Task: Add Irwin Naturals Menthol 1000mg CBD Cream to the cart.
Action: Mouse moved to (288, 140)
Screenshot: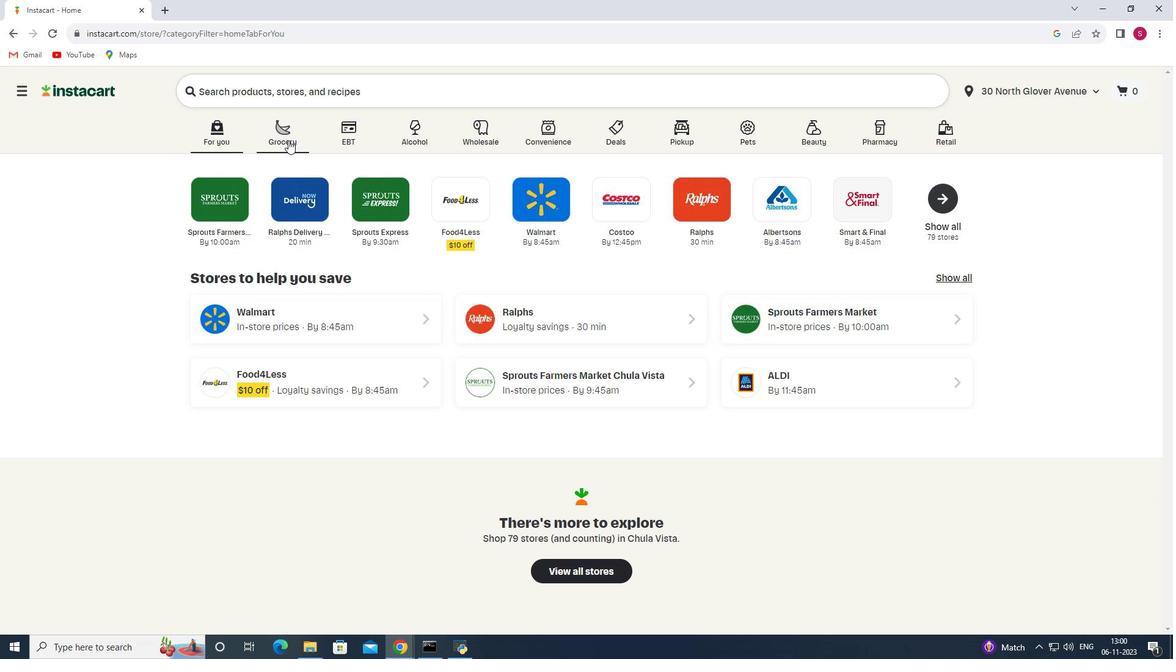 
Action: Mouse pressed left at (288, 140)
Screenshot: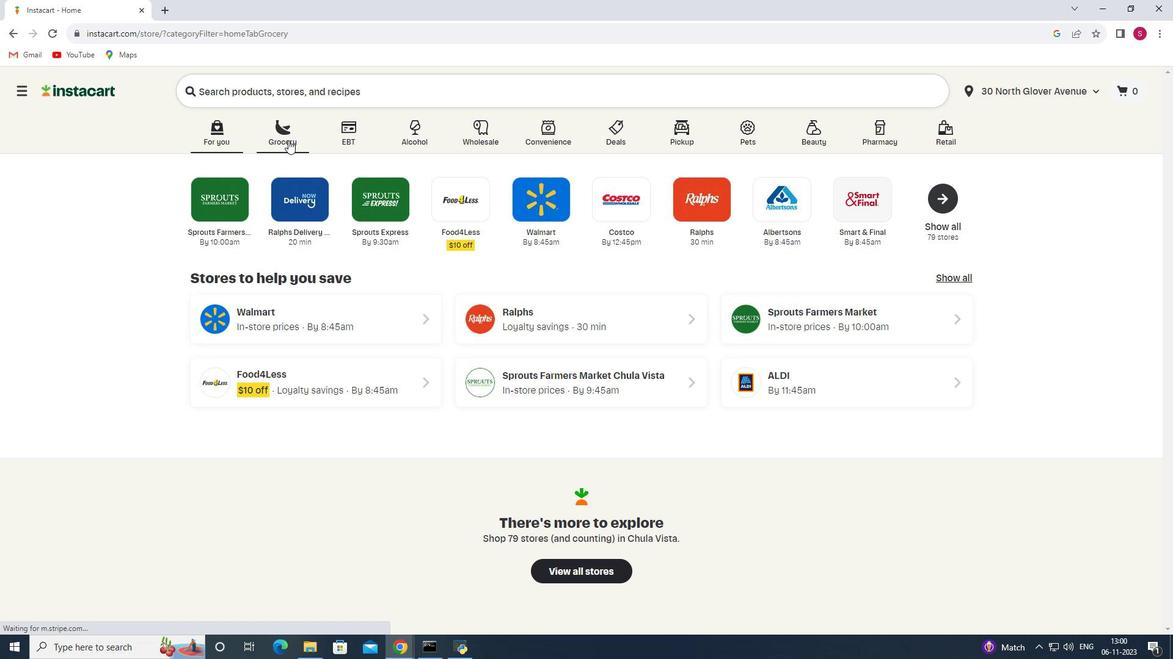 
Action: Mouse moved to (317, 345)
Screenshot: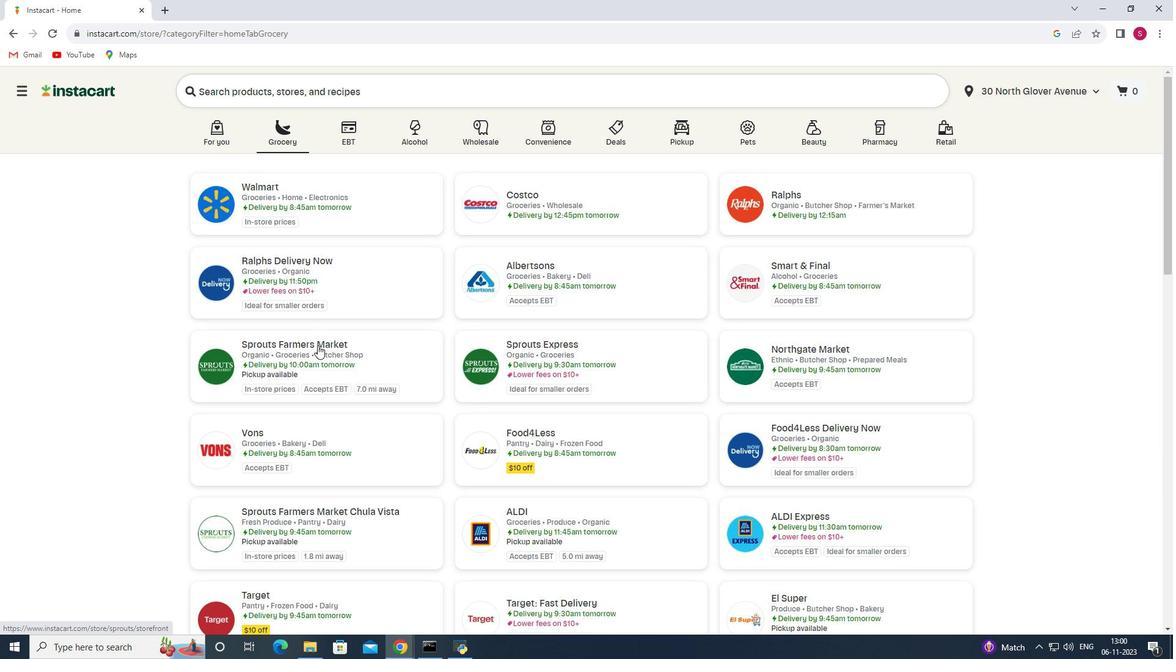 
Action: Mouse pressed left at (317, 345)
Screenshot: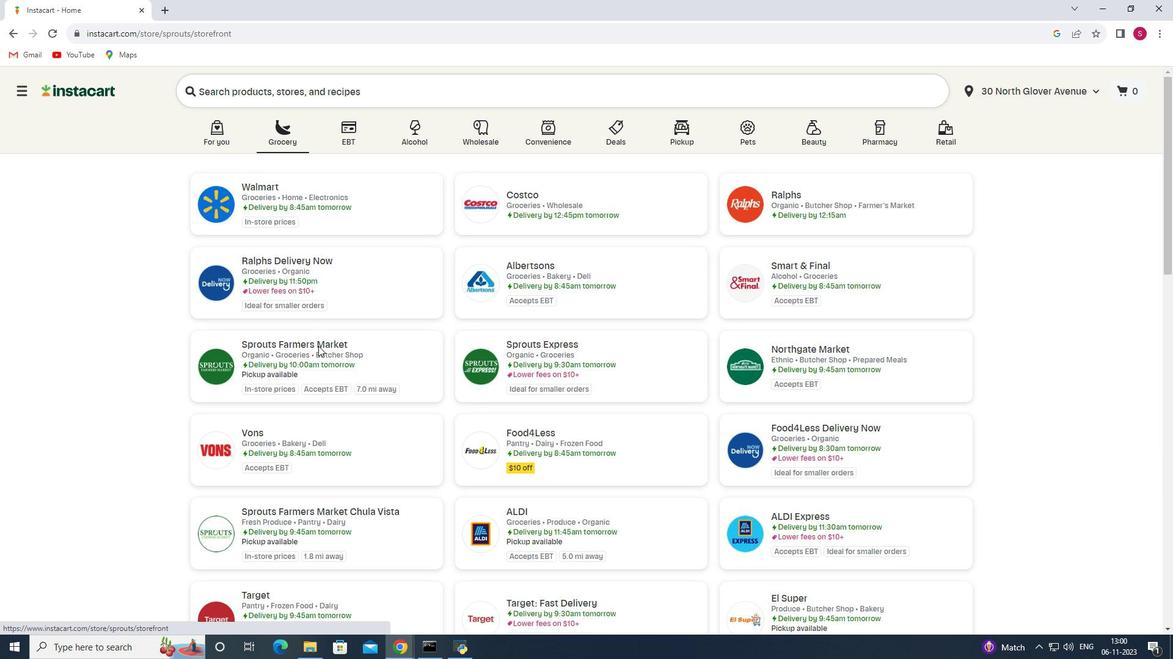 
Action: Mouse moved to (59, 405)
Screenshot: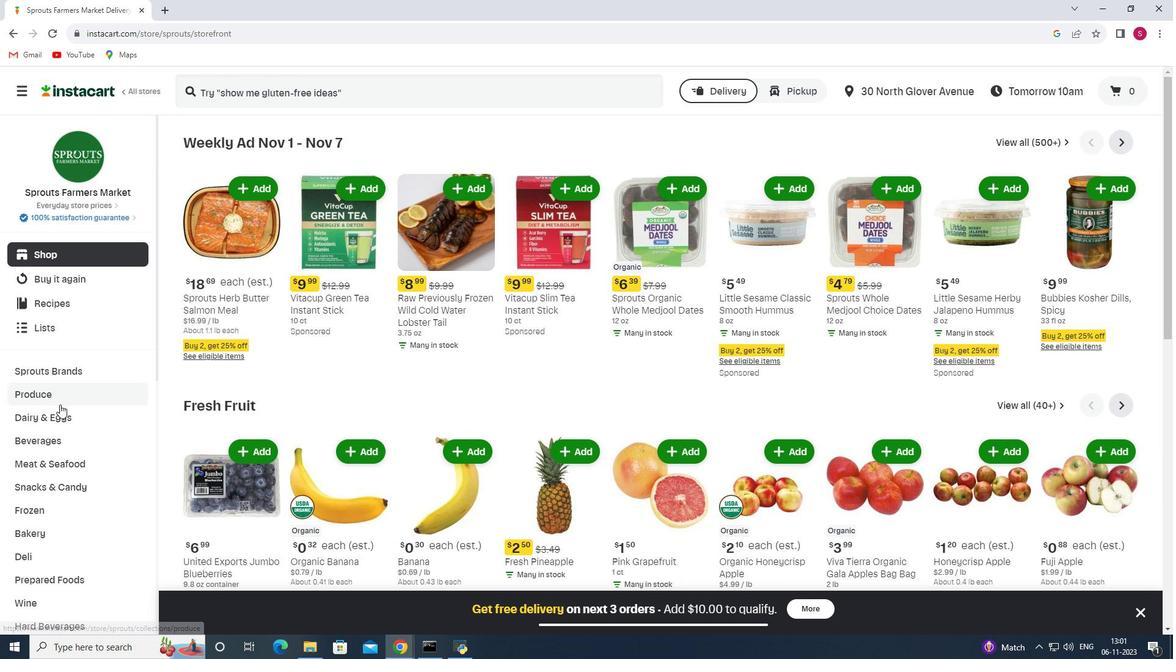 
Action: Mouse scrolled (59, 404) with delta (0, 0)
Screenshot: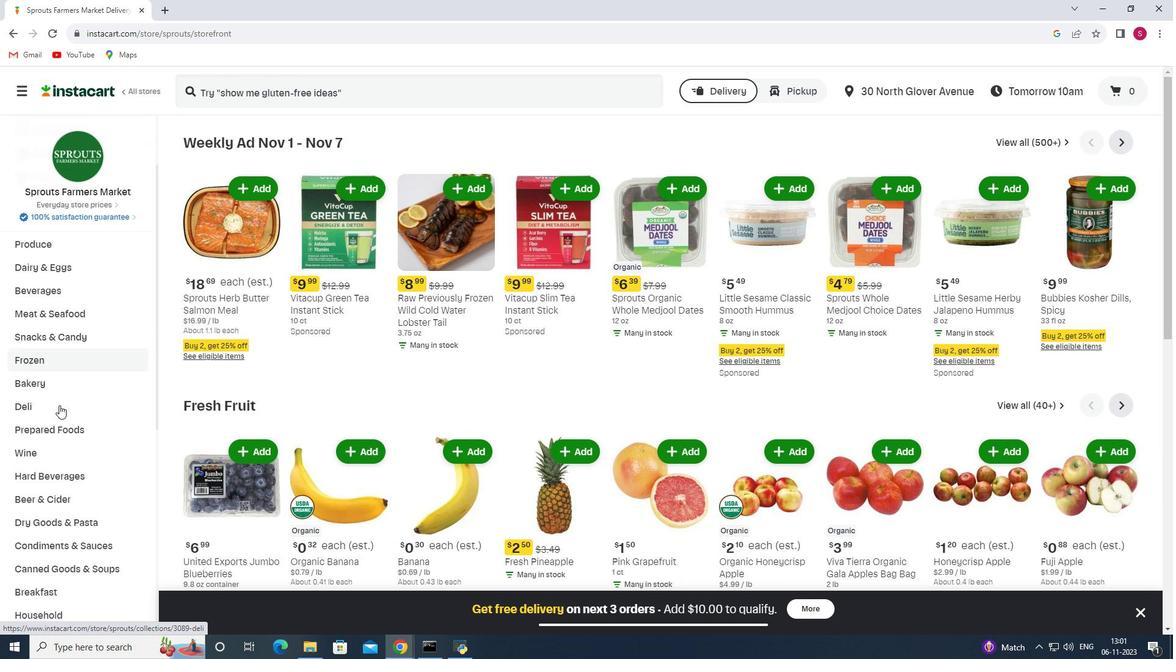 
Action: Mouse scrolled (59, 404) with delta (0, 0)
Screenshot: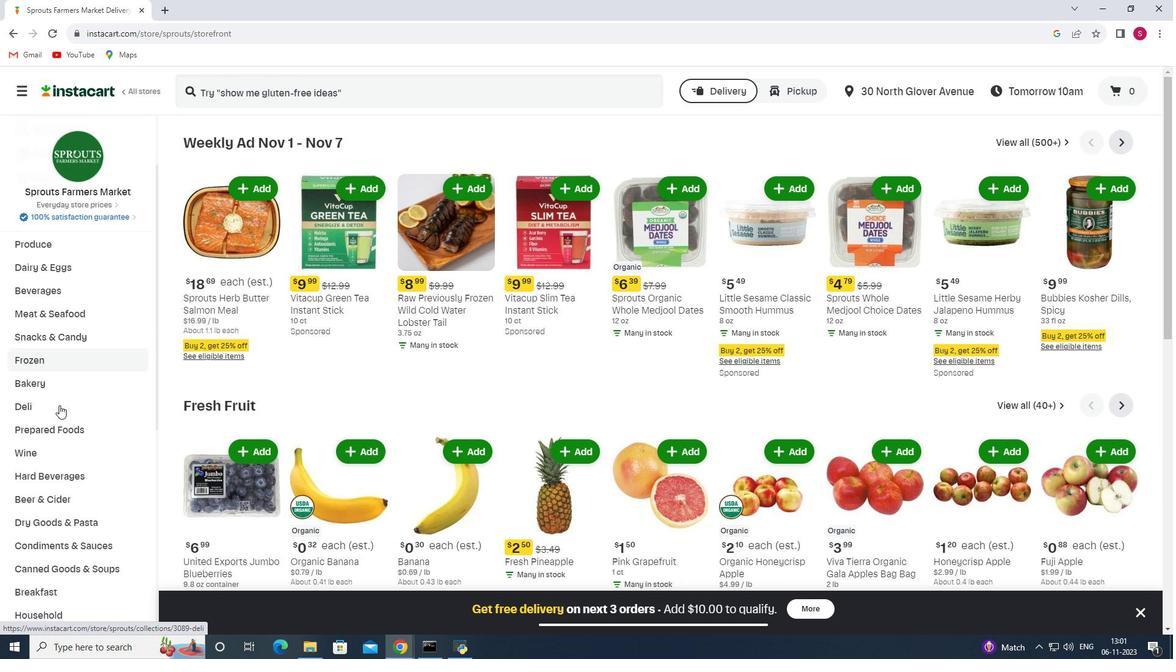 
Action: Mouse scrolled (59, 404) with delta (0, 0)
Screenshot: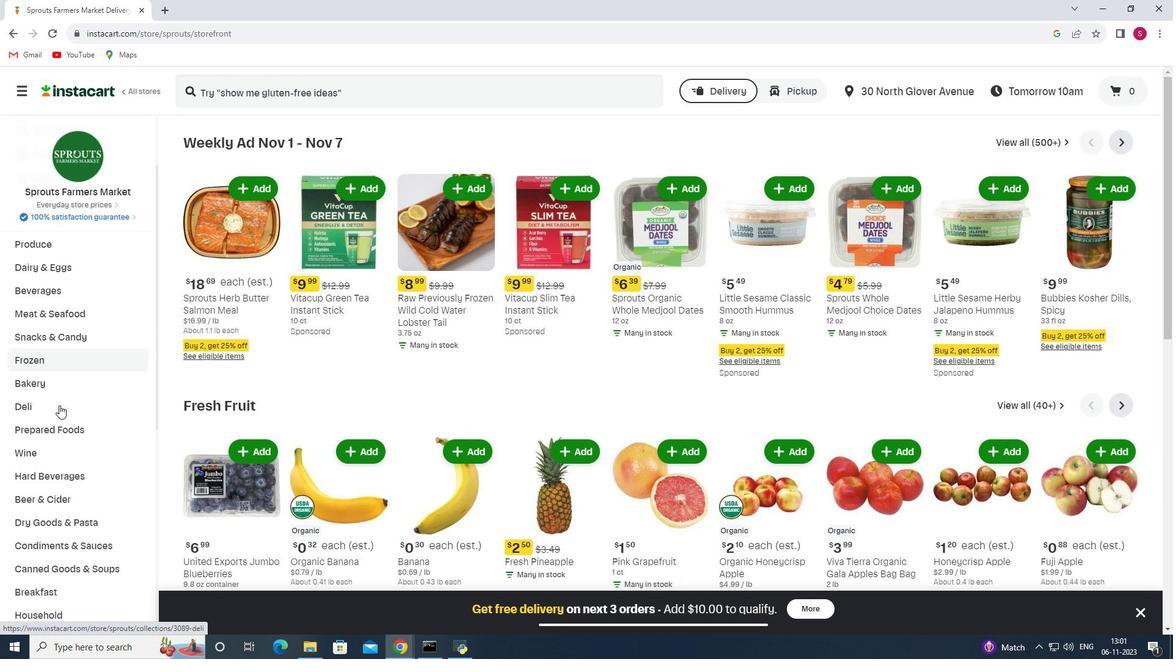 
Action: Mouse moved to (59, 405)
Screenshot: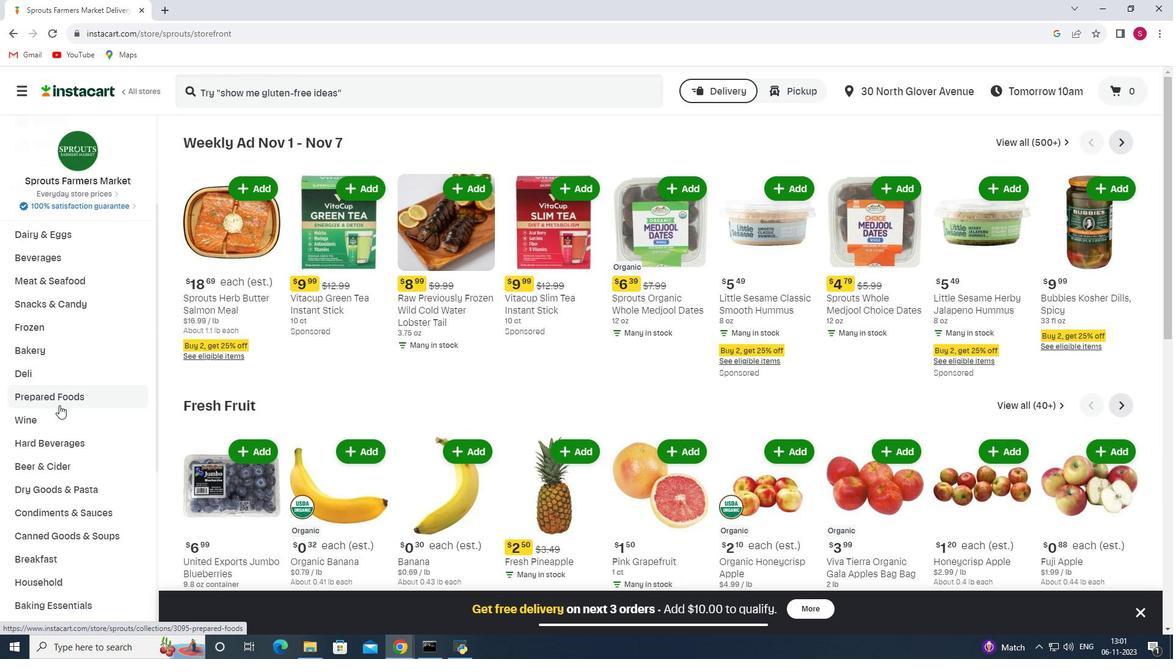 
Action: Mouse scrolled (59, 405) with delta (0, 0)
Screenshot: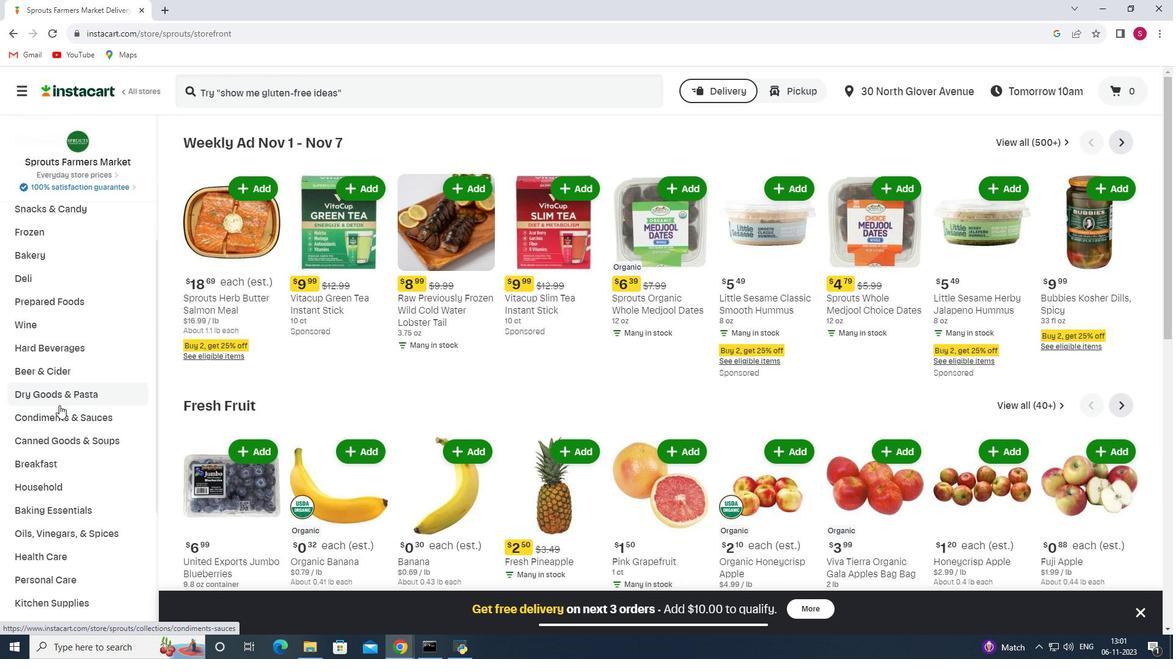 
Action: Mouse scrolled (59, 405) with delta (0, 0)
Screenshot: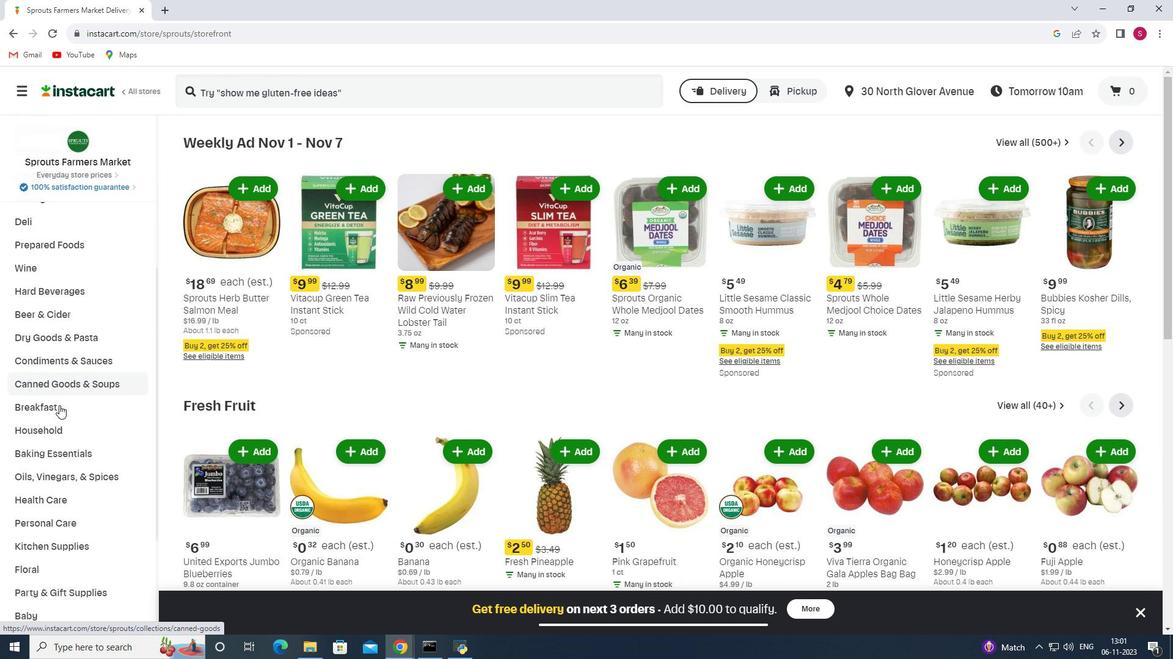 
Action: Mouse scrolled (59, 405) with delta (0, 0)
Screenshot: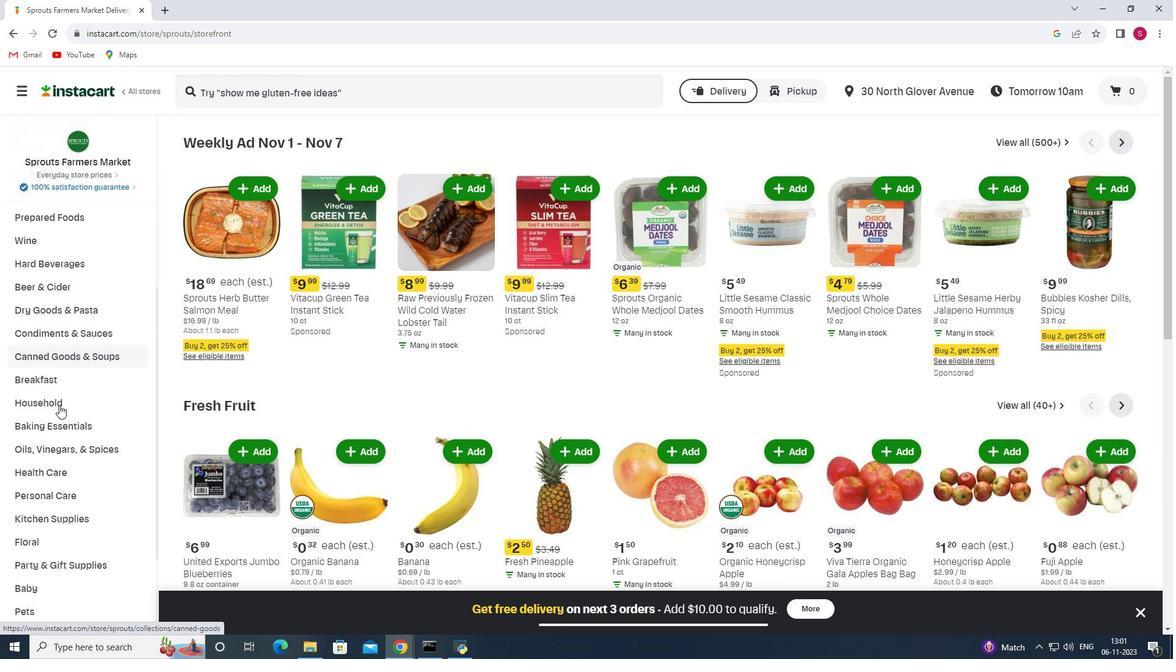 
Action: Mouse moved to (59, 468)
Screenshot: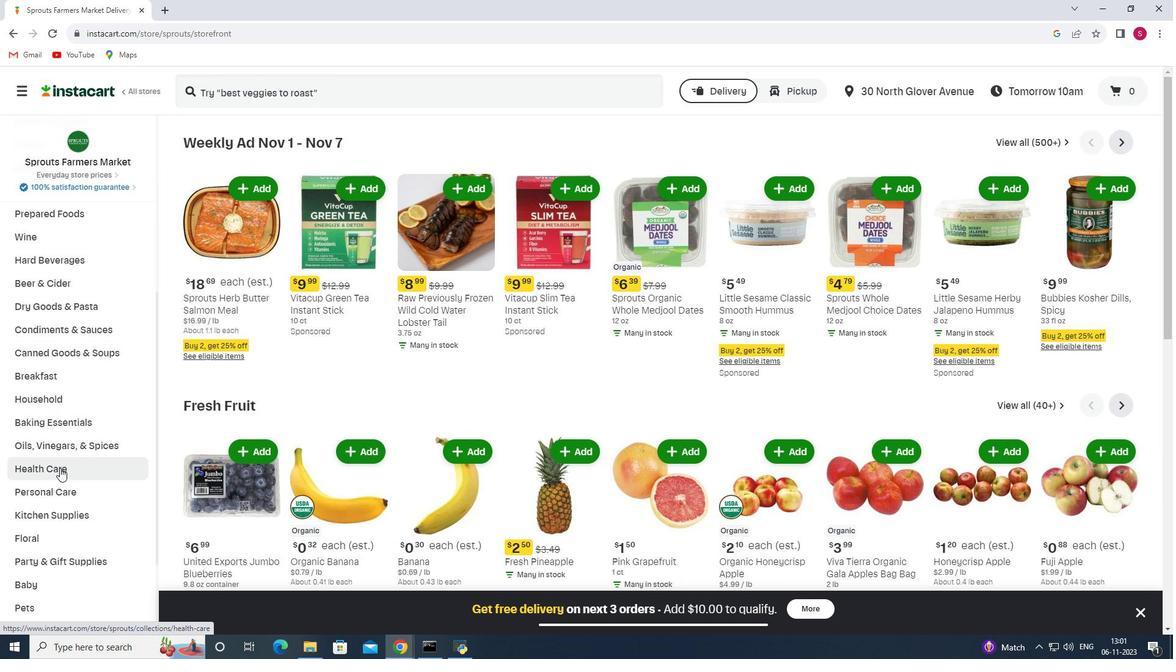 
Action: Mouse pressed left at (59, 468)
Screenshot: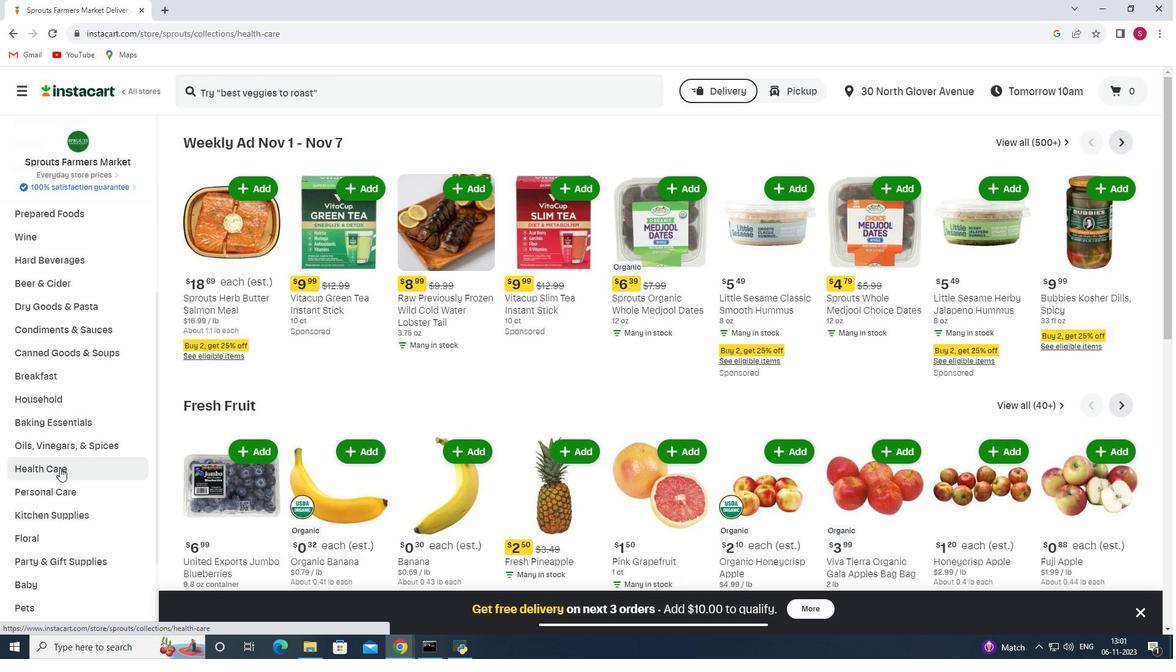
Action: Mouse moved to (422, 170)
Screenshot: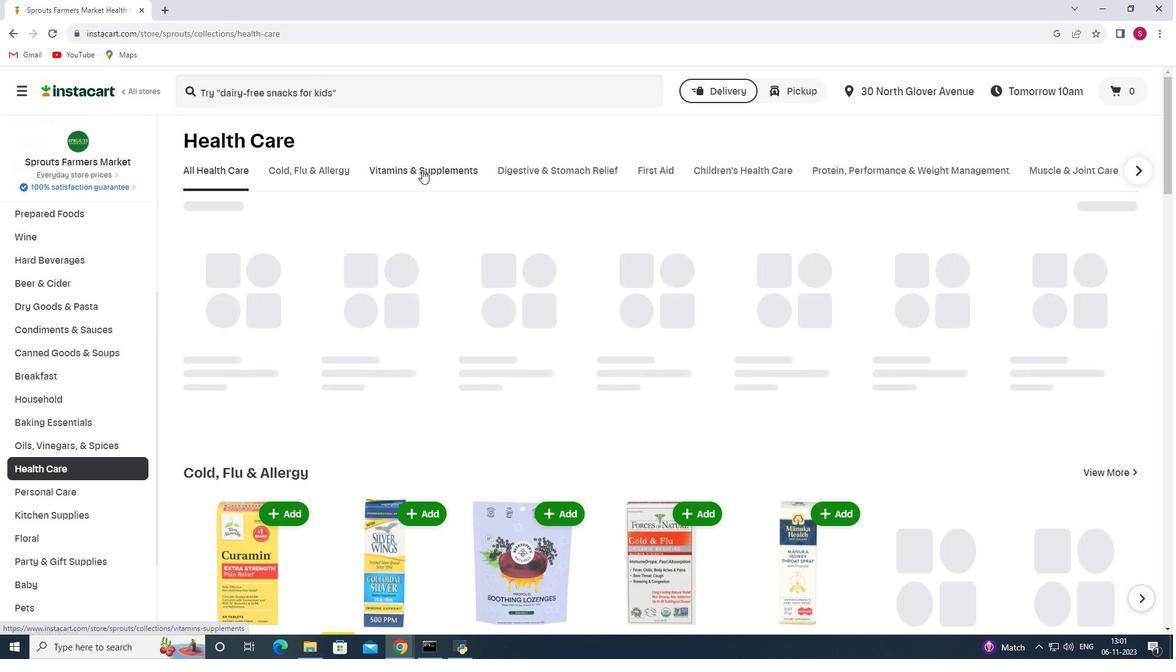 
Action: Mouse pressed left at (422, 170)
Screenshot: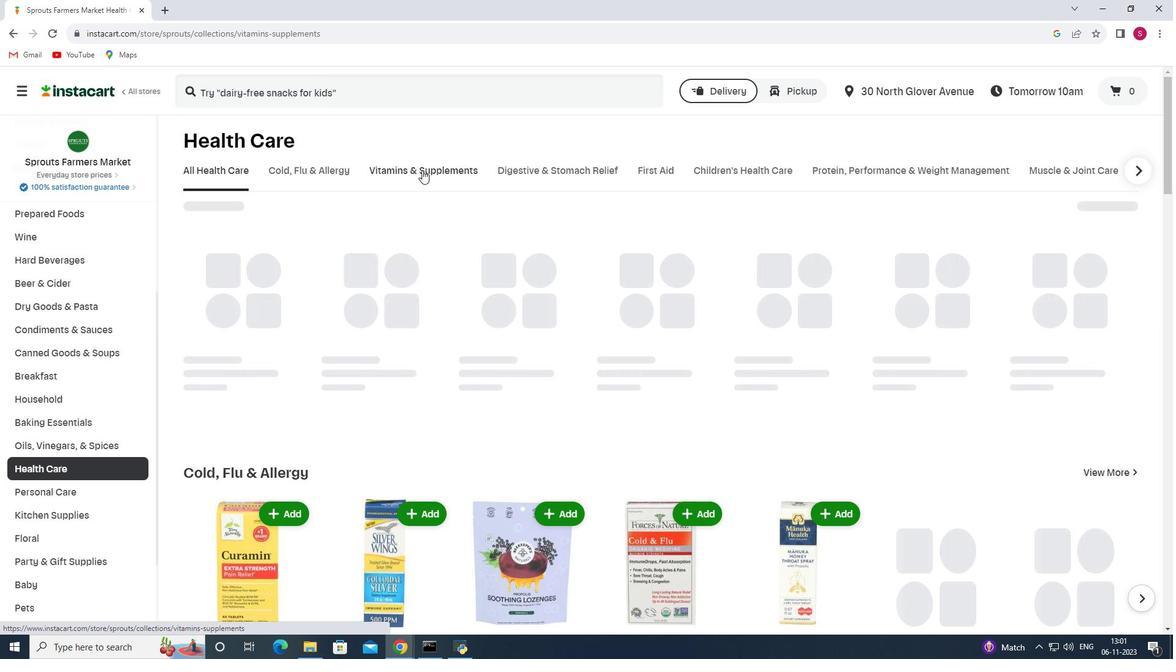 
Action: Mouse moved to (832, 211)
Screenshot: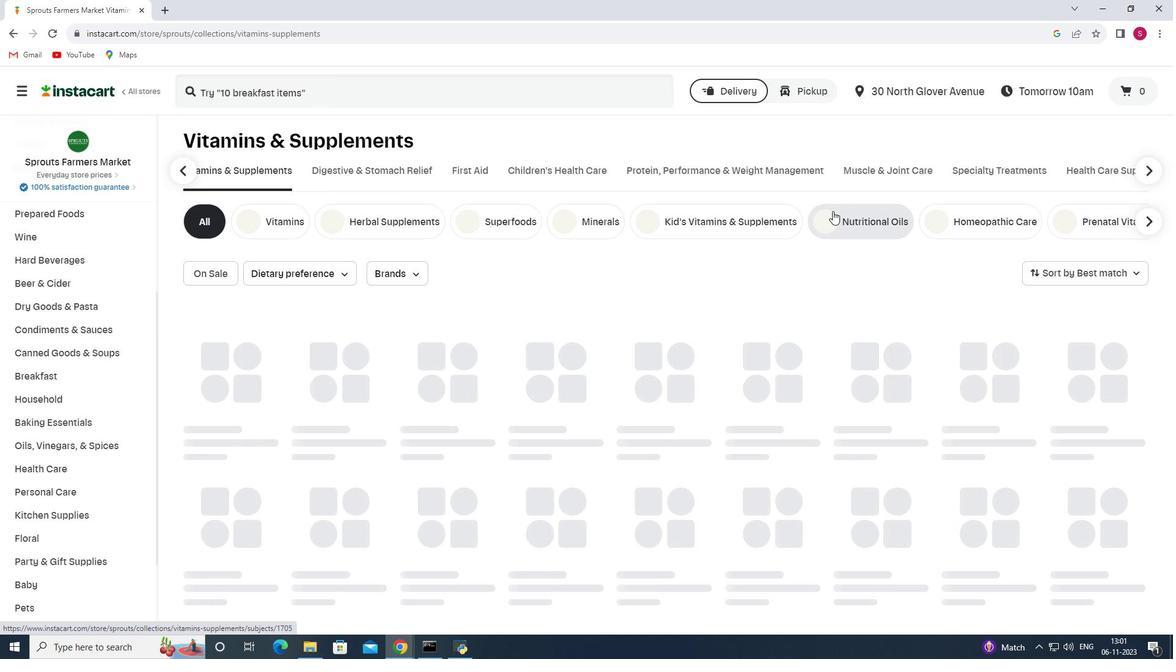 
Action: Mouse pressed left at (832, 211)
Screenshot: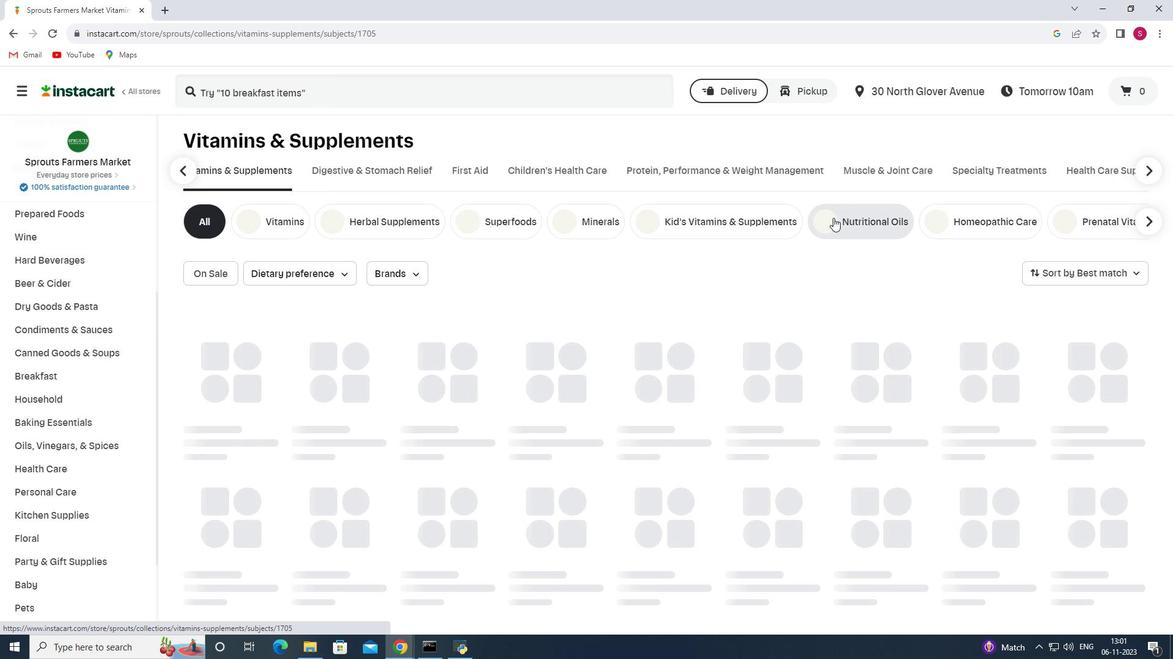 
Action: Mouse moved to (315, 90)
Screenshot: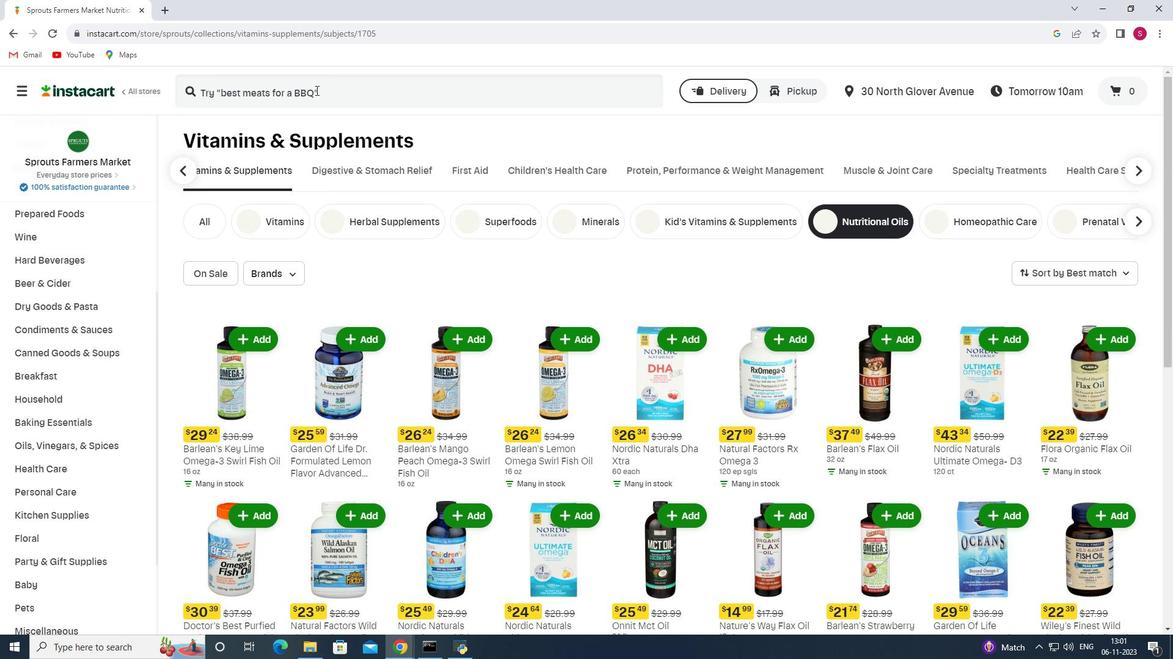 
Action: Mouse pressed left at (315, 90)
Screenshot: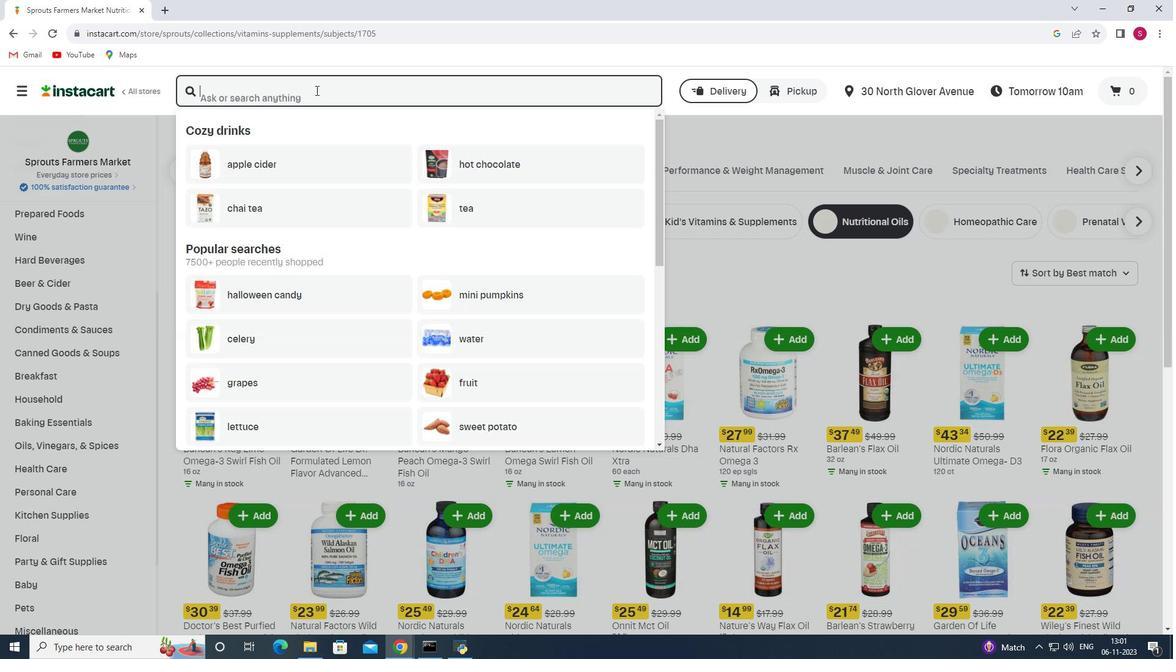 
Action: Key pressed <Key.shift>Irwin<Key.space><Key.shift>Naturals<Key.space><Key.shift><Key.shift><Key.shift><Key.shift><Key.shift><Key.shift><Key.shift><Key.shift><Key.shift><Key.shift>Menthol<Key.space>100mg<Key.space><Key.shift>CBD<Key.space><Key.shift>Cream<Key.enter>
Screenshot: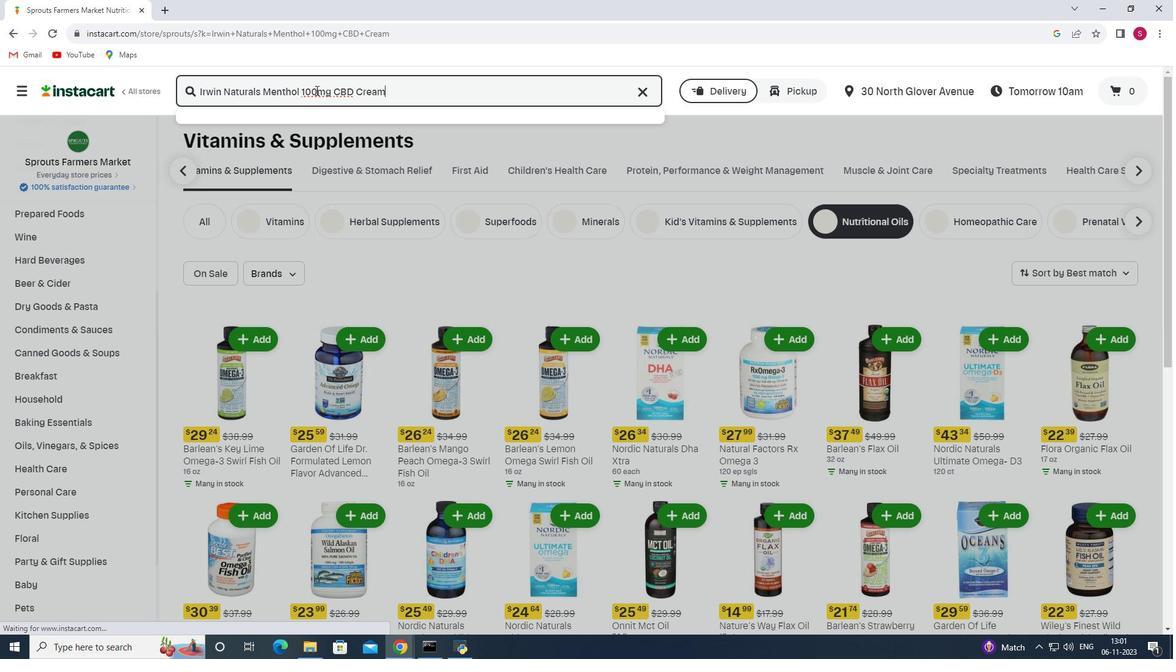 
Action: Mouse moved to (335, 185)
Screenshot: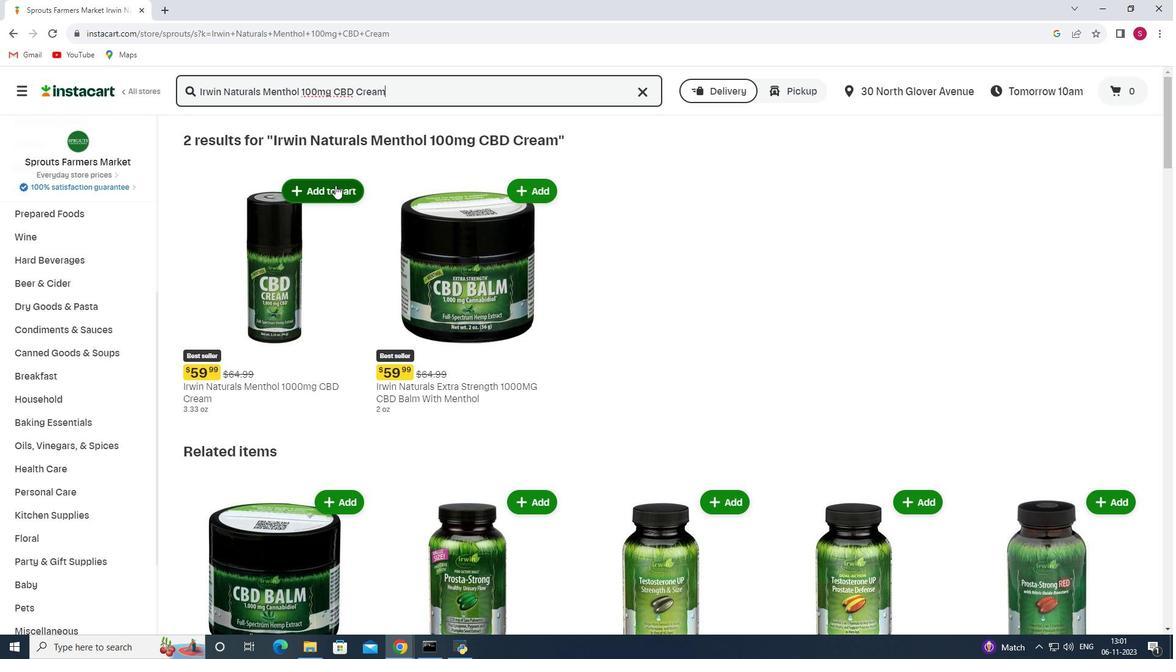
Action: Mouse pressed left at (335, 185)
Screenshot: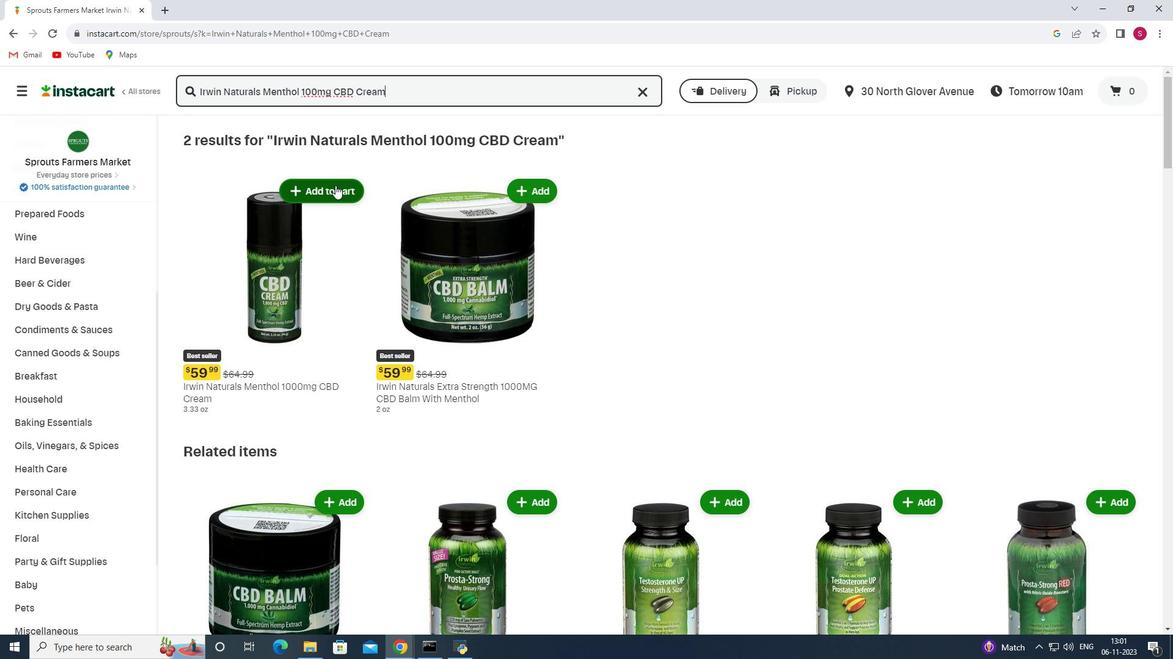 
